Task: Create an event for the company's quarterly innovation showcase, inviting employees to share their creative projects, innovative ideas, and potential business opportunities on September 28th from 3 PM to 5 PM.
Action: Mouse moved to (52, 97)
Screenshot: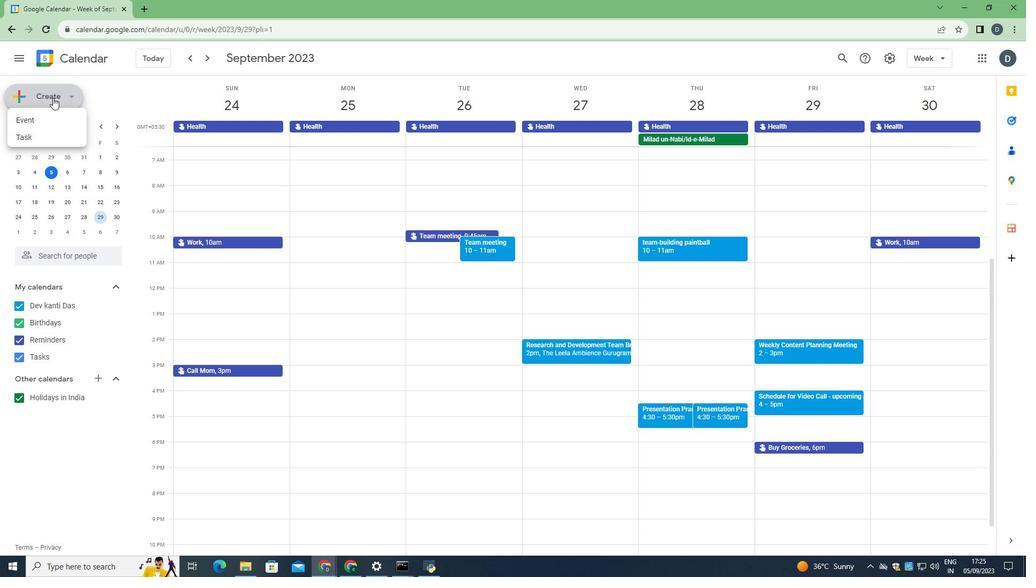 
Action: Mouse pressed left at (52, 97)
Screenshot: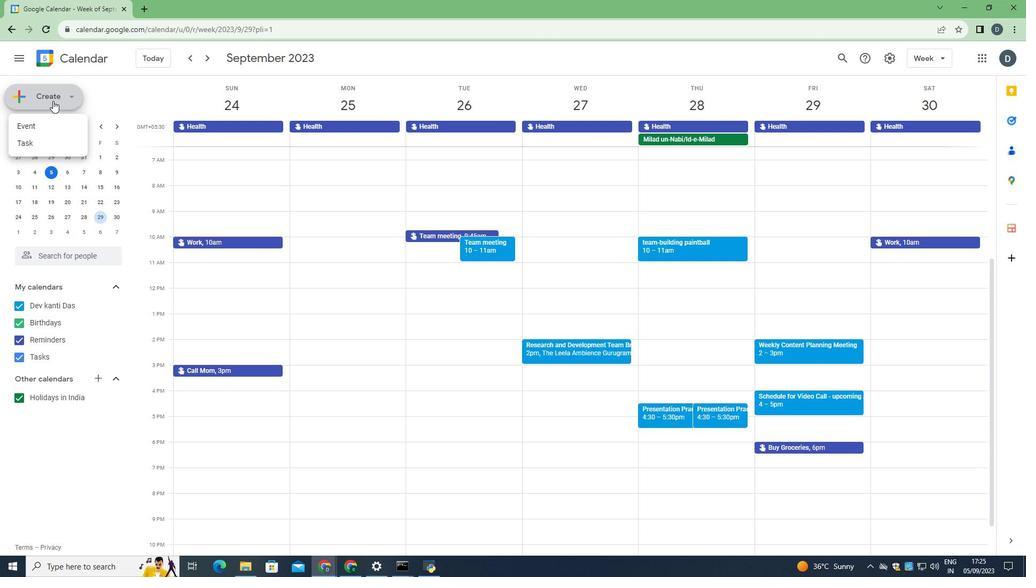 
Action: Mouse moved to (52, 126)
Screenshot: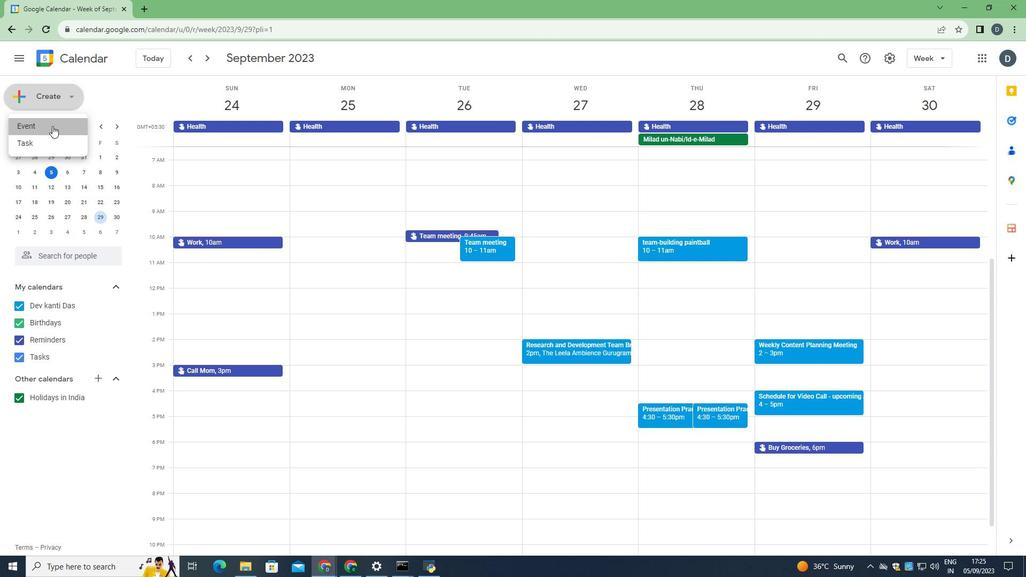 
Action: Mouse pressed left at (52, 126)
Screenshot: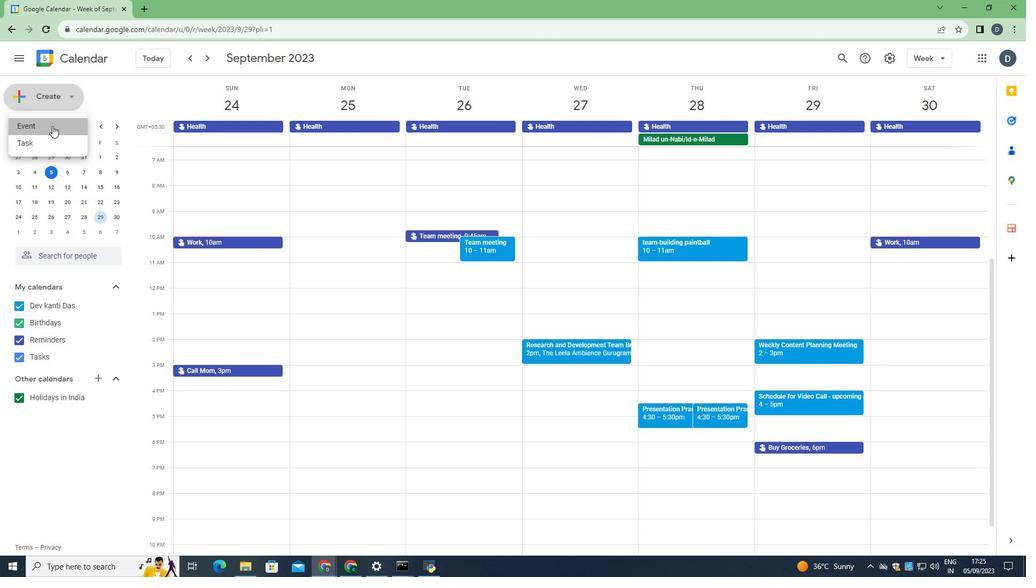 
Action: Mouse moved to (614, 195)
Screenshot: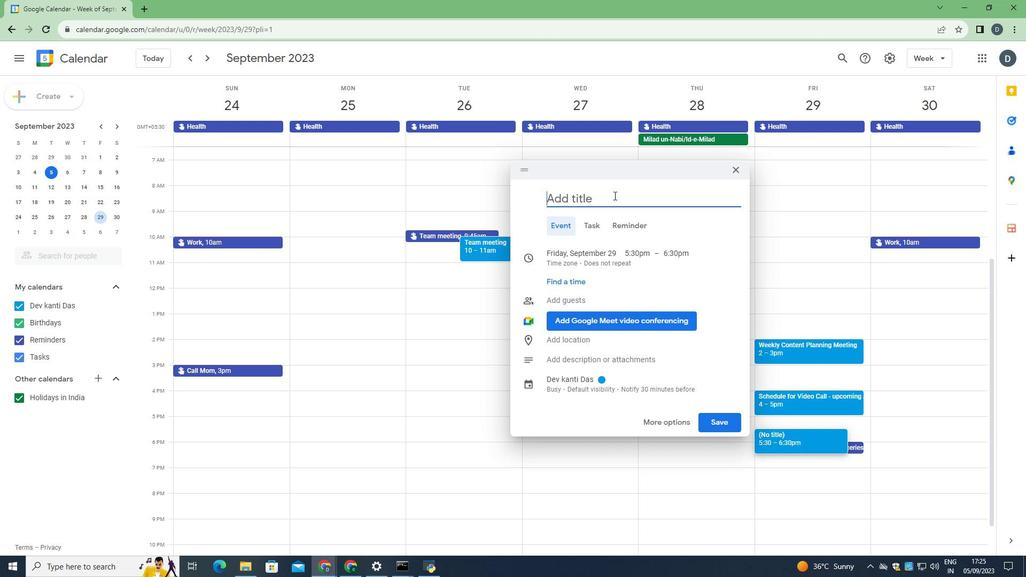 
Action: Mouse pressed left at (614, 195)
Screenshot: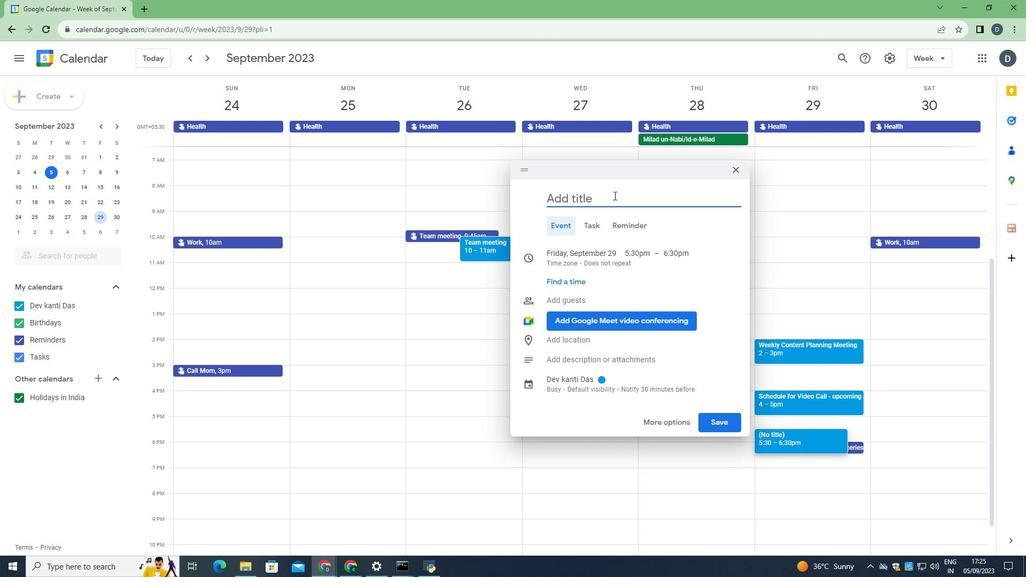 
Action: Key pressed <Key.shift>Quarterly<Key.space><Key.shift>Innovation<Key.space><Key.shift>Showcase
Screenshot: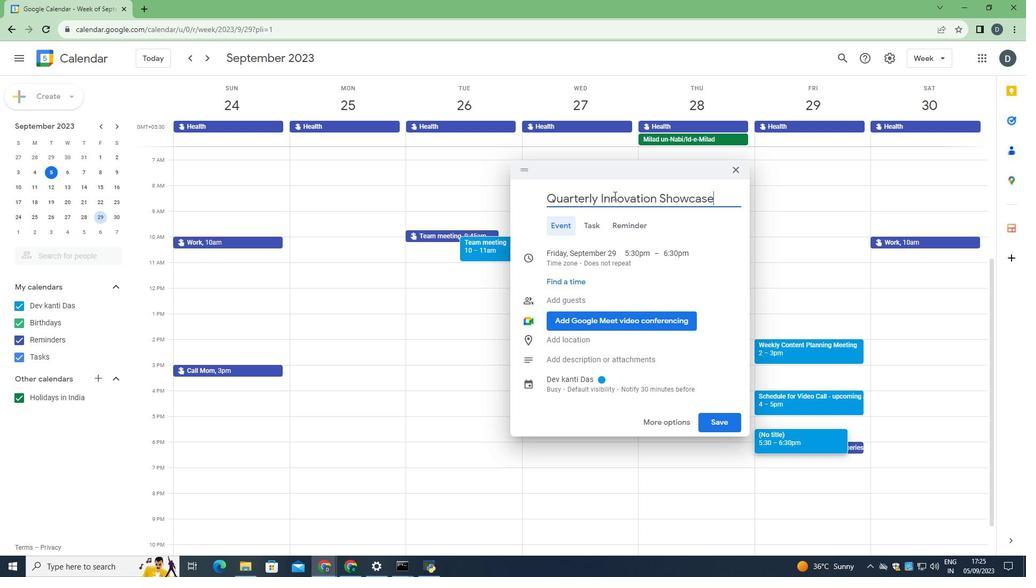
Action: Mouse moved to (580, 255)
Screenshot: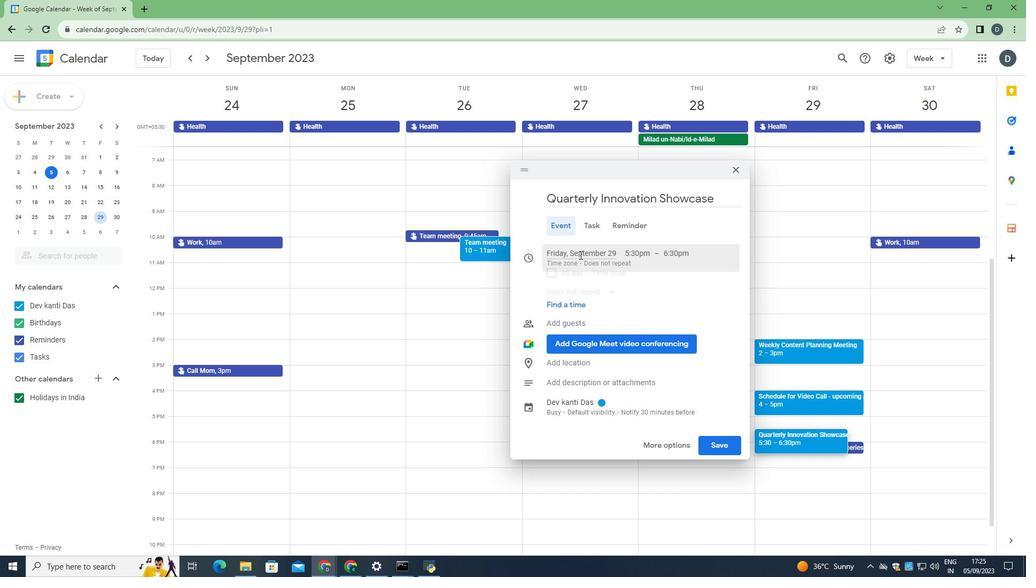 
Action: Mouse pressed left at (580, 255)
Screenshot: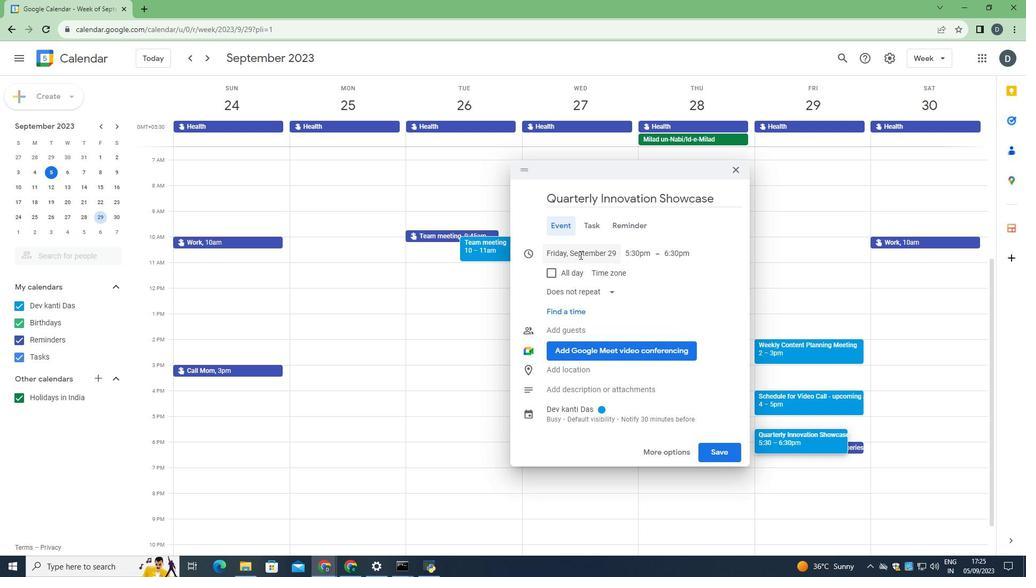 
Action: Mouse moved to (639, 363)
Screenshot: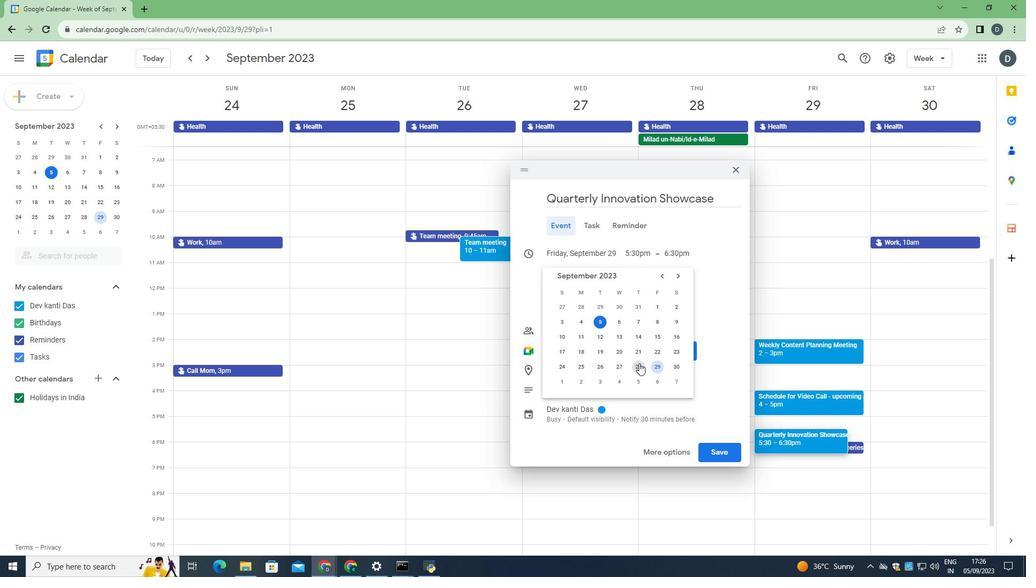 
Action: Mouse pressed left at (639, 363)
Screenshot: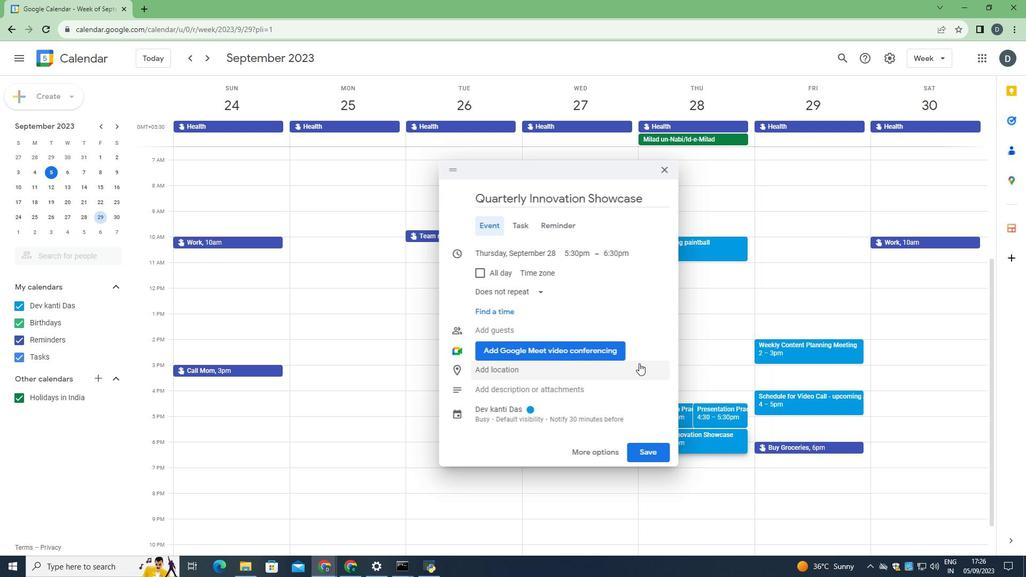 
Action: Mouse moved to (530, 251)
Screenshot: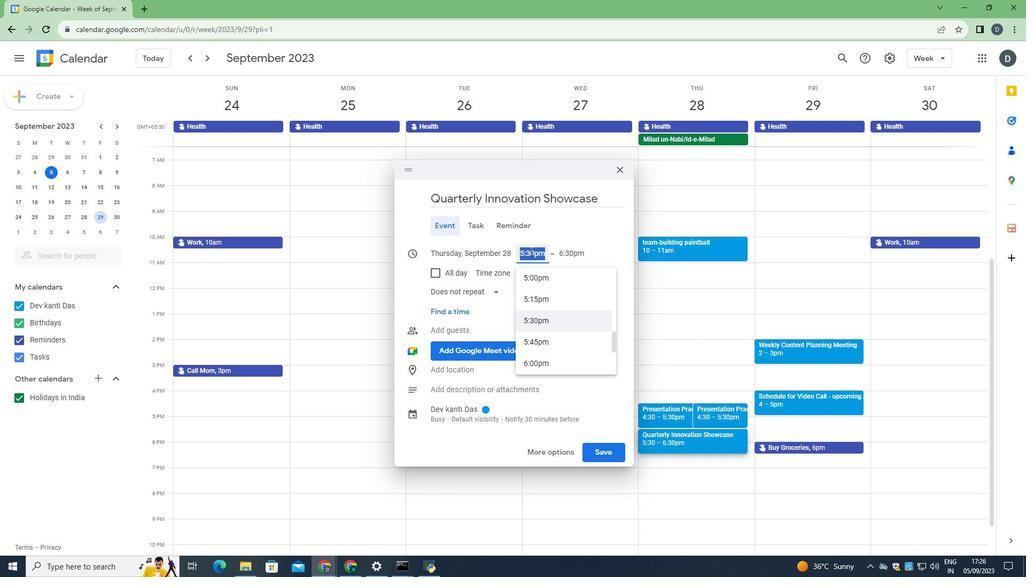 
Action: Mouse pressed left at (530, 251)
Screenshot: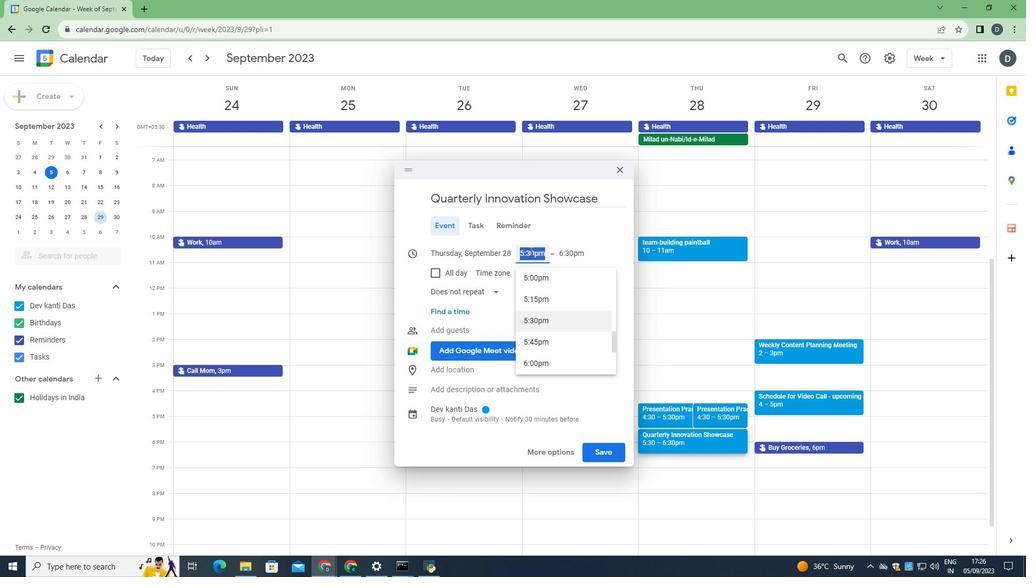 
Action: Mouse moved to (542, 314)
Screenshot: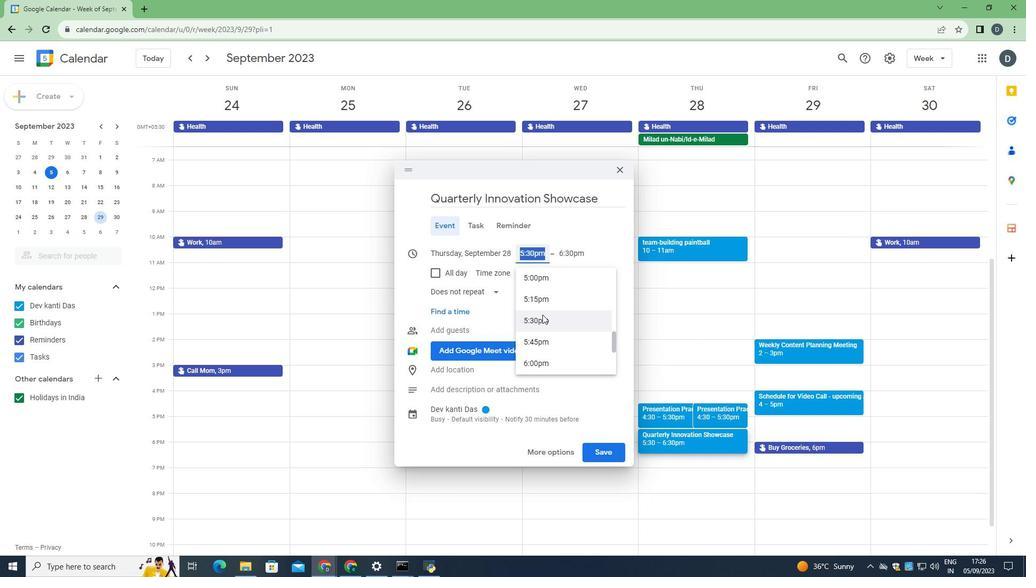 
Action: Mouse scrolled (542, 315) with delta (0, 0)
Screenshot: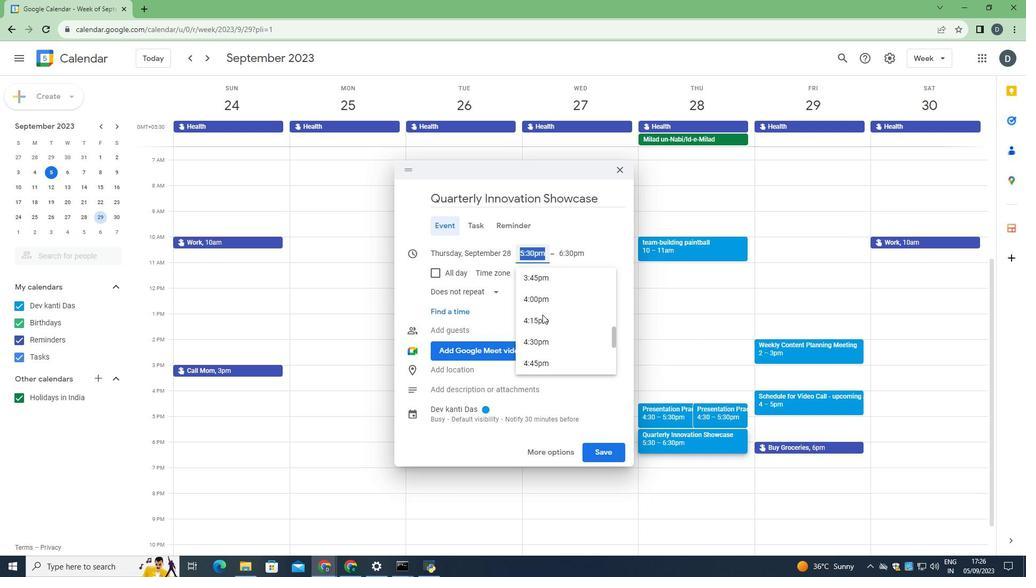 
Action: Mouse scrolled (542, 315) with delta (0, 0)
Screenshot: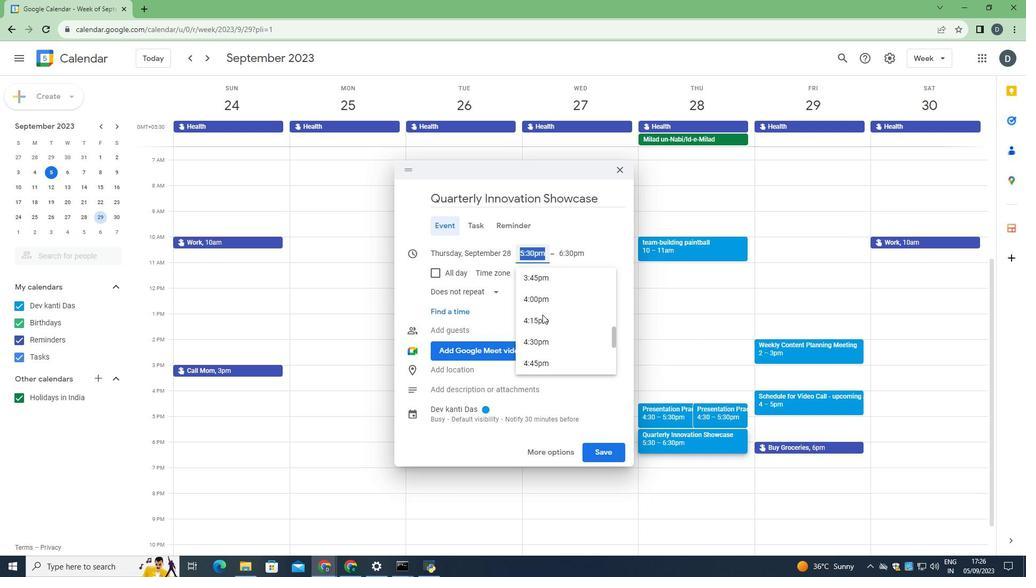 
Action: Mouse scrolled (542, 315) with delta (0, 0)
Screenshot: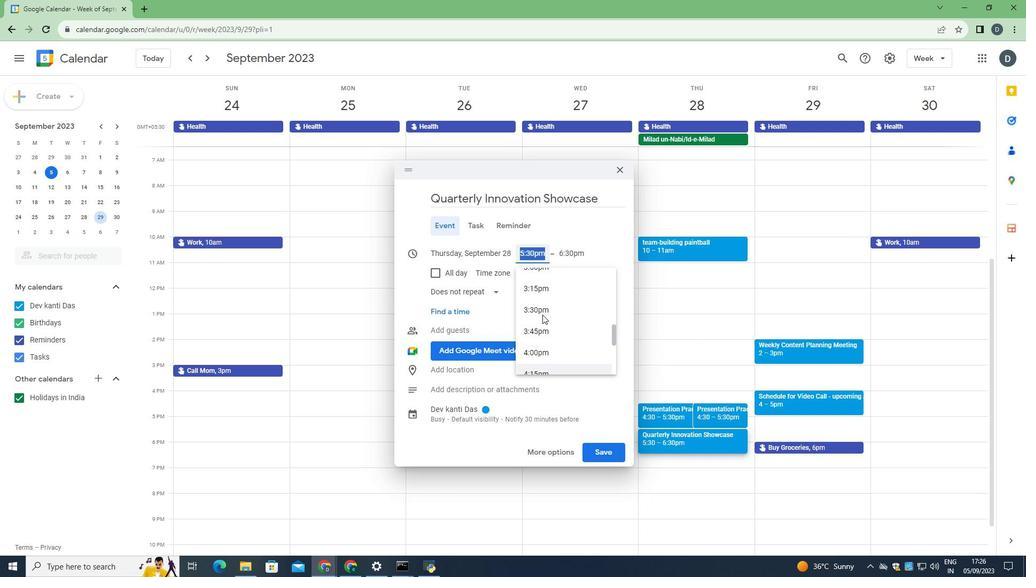 
Action: Mouse scrolled (542, 315) with delta (0, 0)
Screenshot: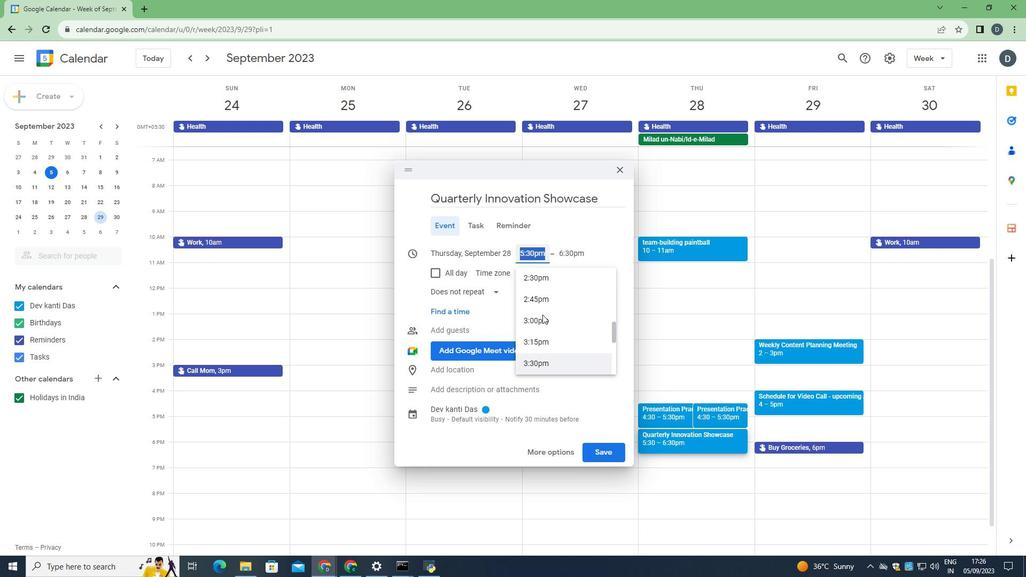 
Action: Mouse moved to (539, 319)
Screenshot: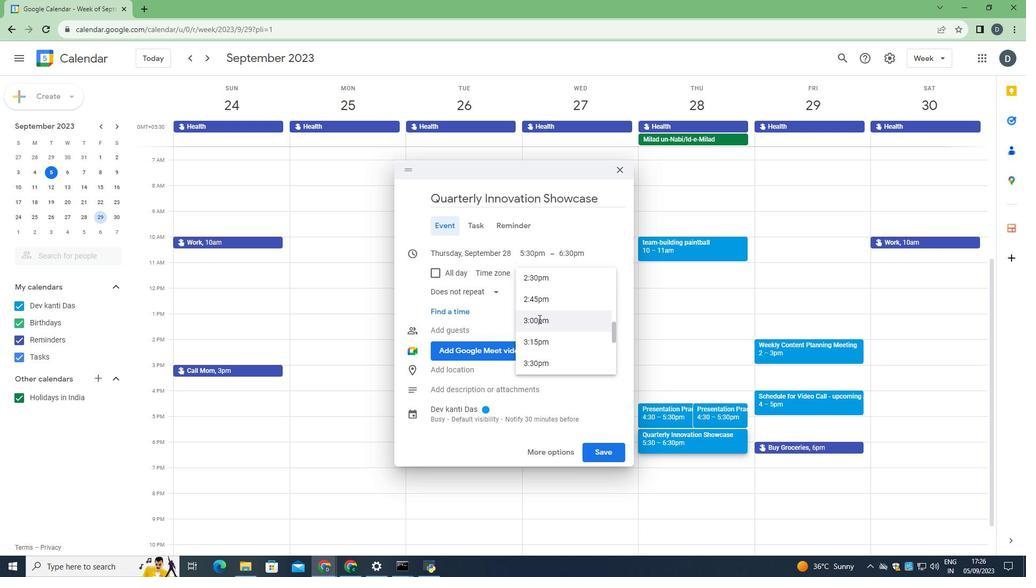 
Action: Mouse pressed left at (539, 319)
Screenshot: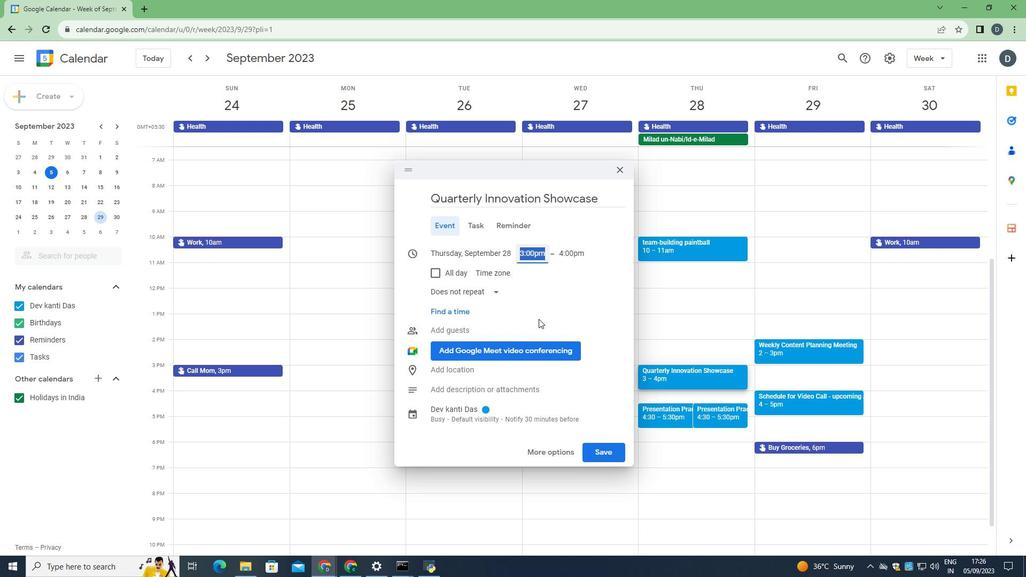 
Action: Mouse moved to (574, 249)
Screenshot: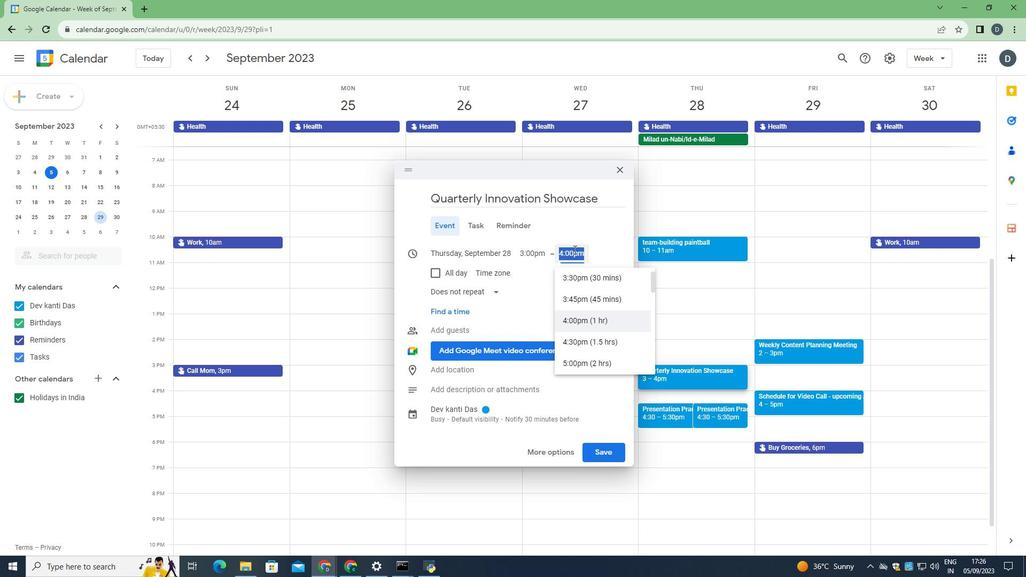 
Action: Mouse pressed left at (574, 249)
Screenshot: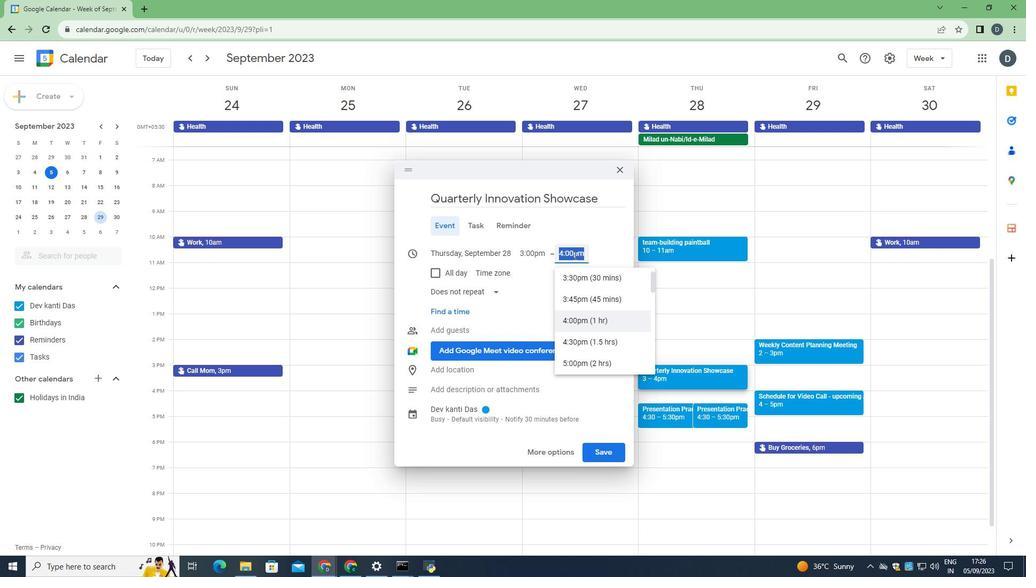 
Action: Mouse moved to (577, 294)
Screenshot: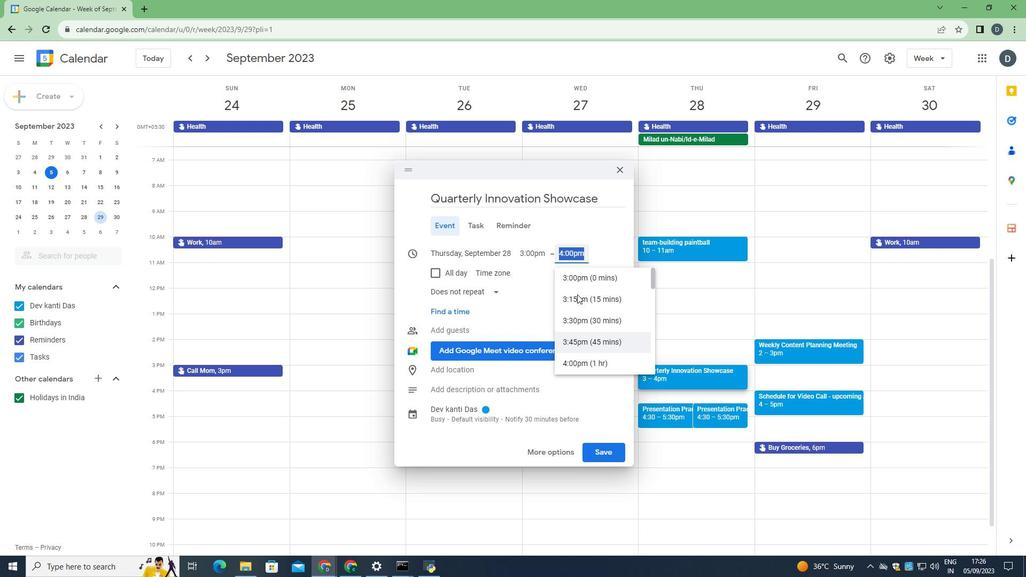 
Action: Mouse scrolled (577, 295) with delta (0, 0)
Screenshot: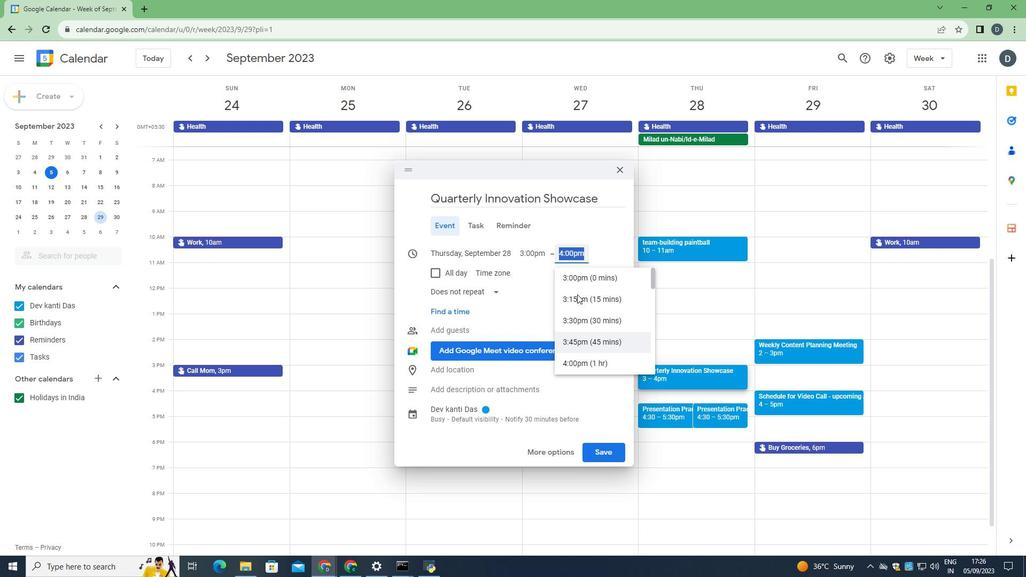 
Action: Mouse scrolled (577, 295) with delta (0, 0)
Screenshot: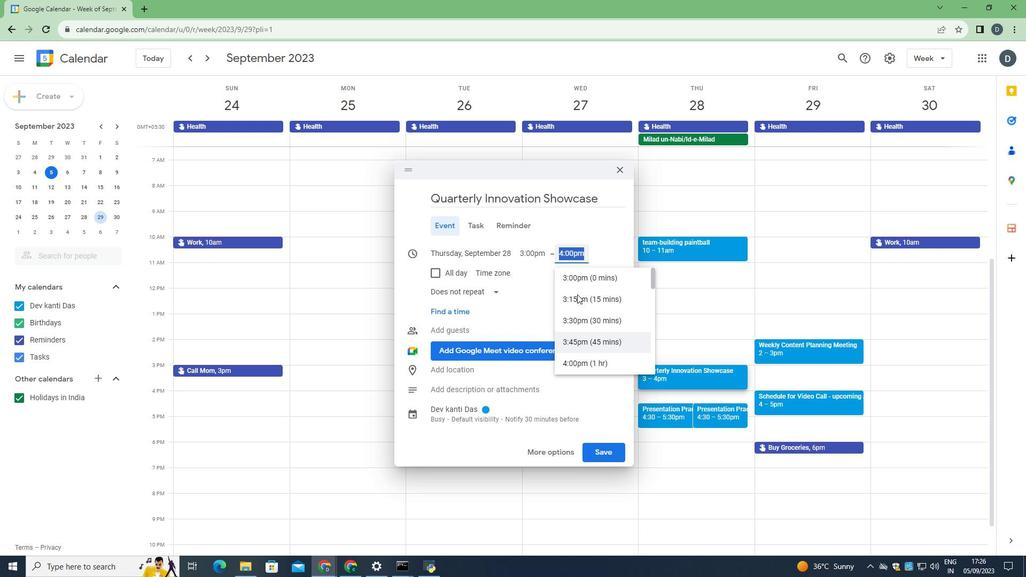 
Action: Mouse scrolled (577, 294) with delta (0, 0)
Screenshot: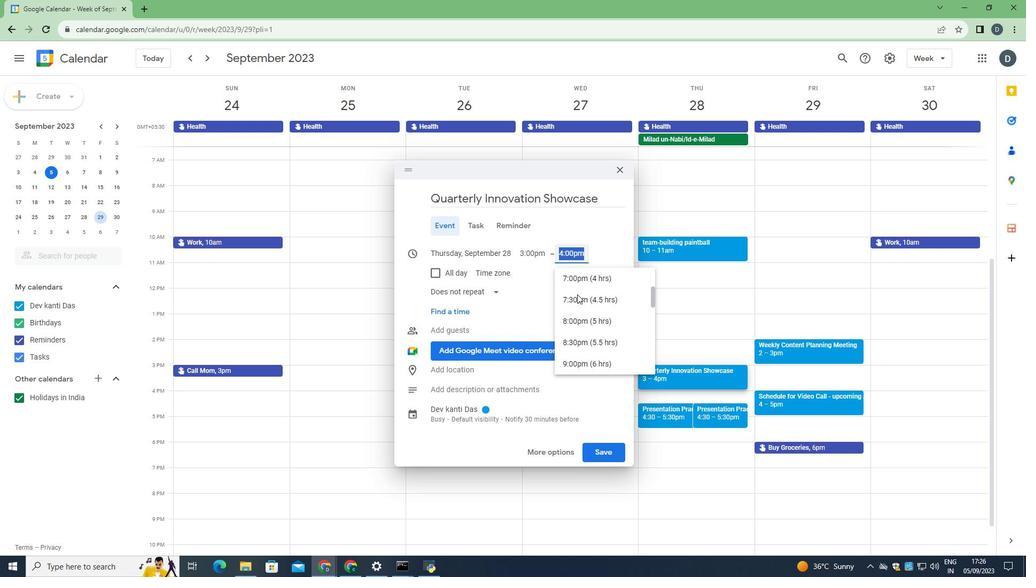 
Action: Mouse scrolled (577, 294) with delta (0, 0)
Screenshot: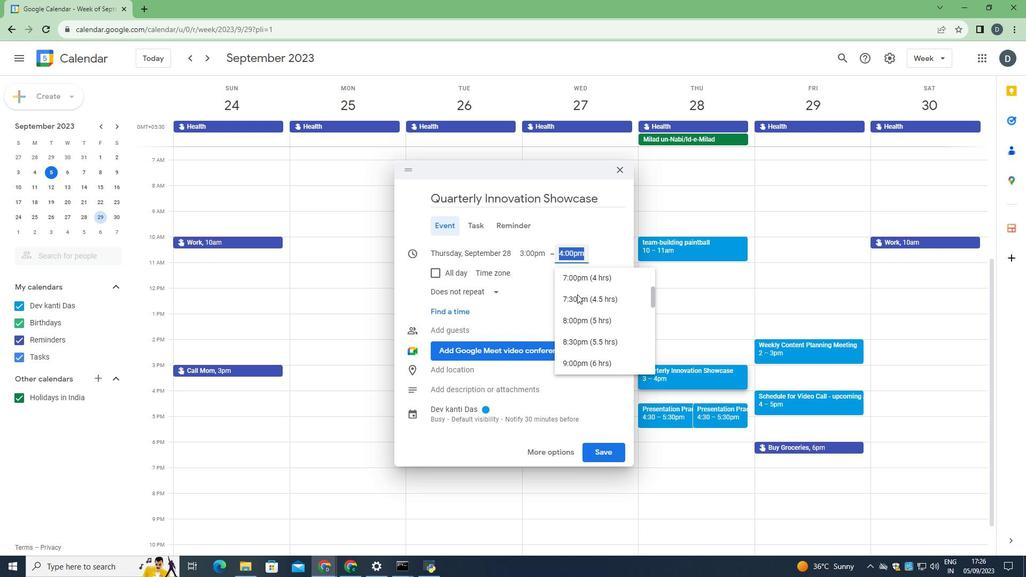 
Action: Mouse scrolled (577, 294) with delta (0, 0)
Screenshot: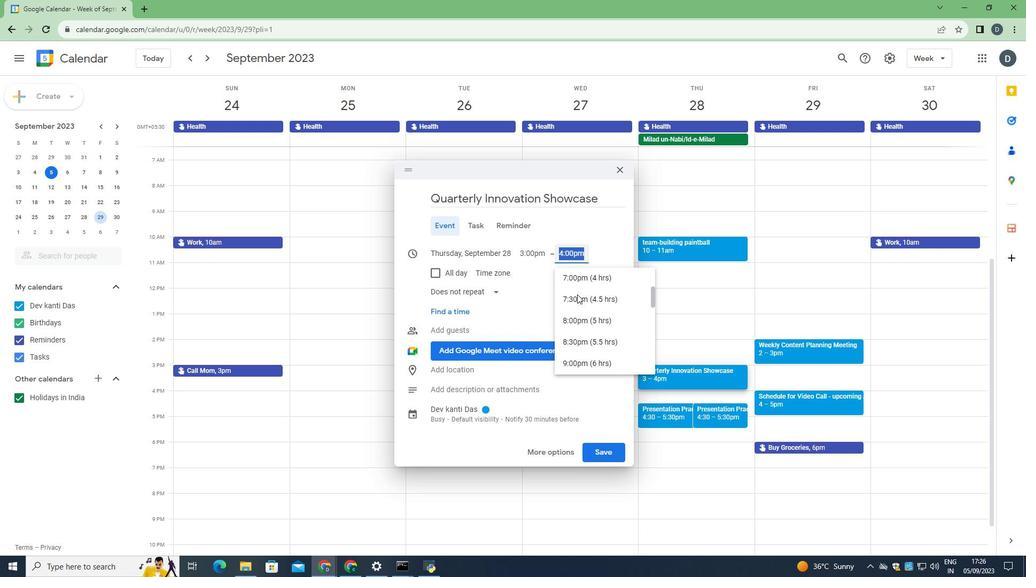 
Action: Mouse scrolled (577, 294) with delta (0, 0)
Screenshot: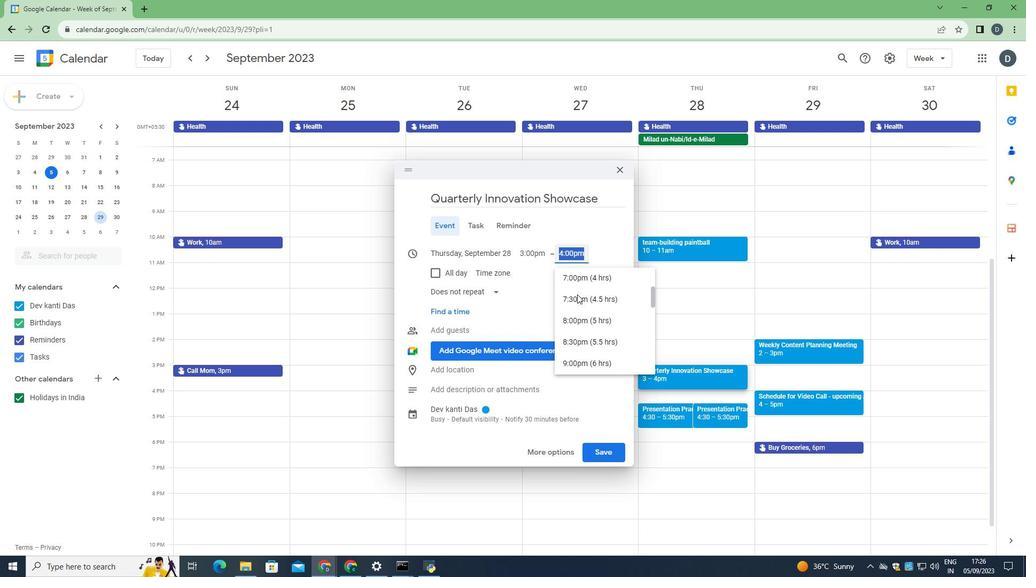 
Action: Mouse scrolled (577, 295) with delta (0, 0)
Screenshot: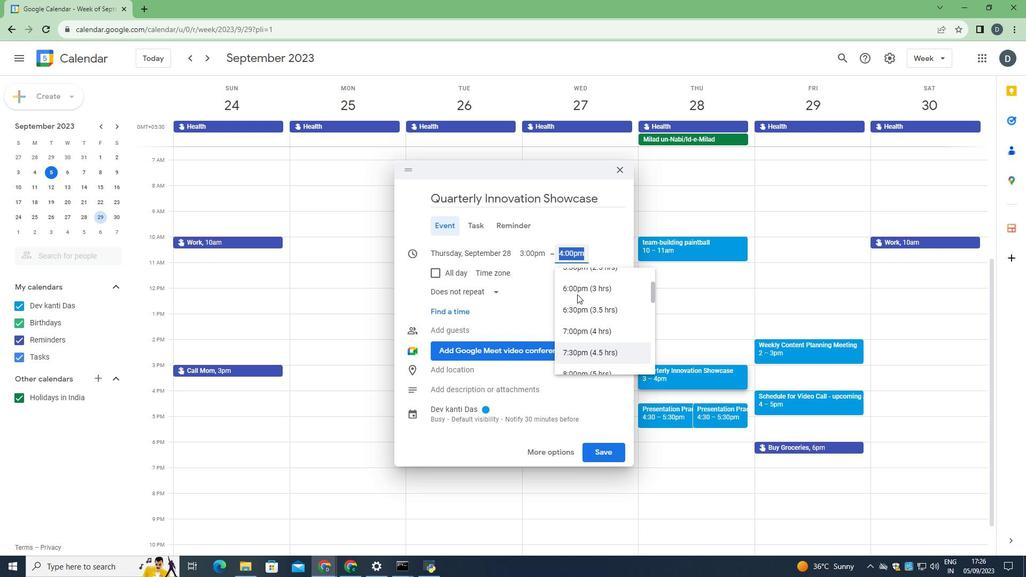 
Action: Mouse scrolled (577, 295) with delta (0, 0)
Screenshot: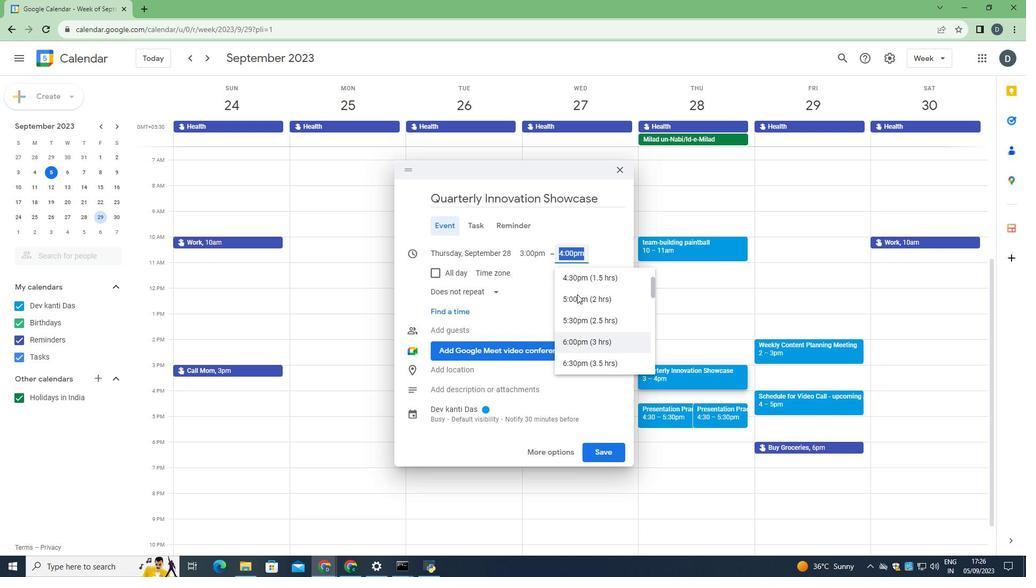 
Action: Mouse scrolled (577, 295) with delta (0, 0)
Screenshot: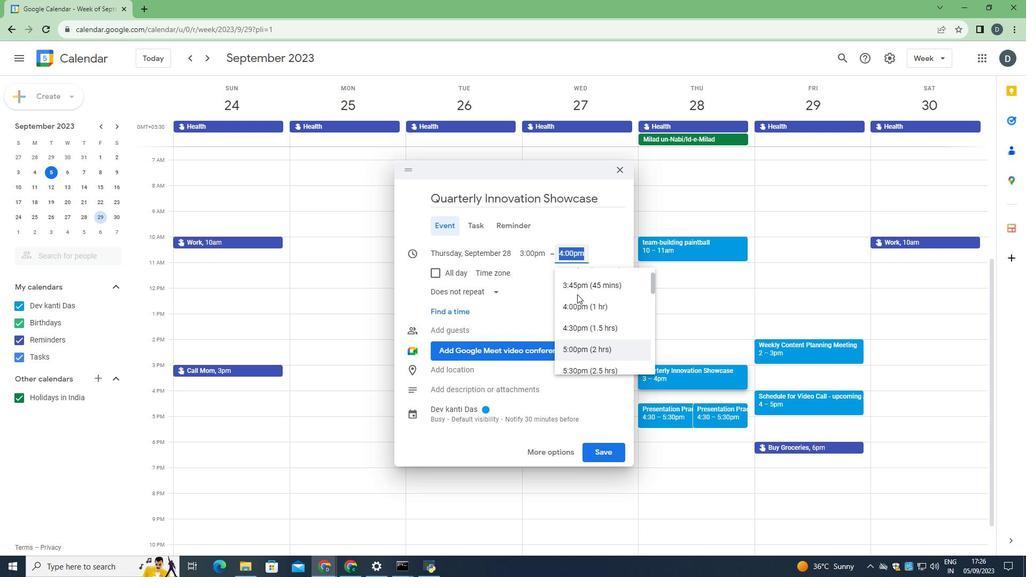 
Action: Mouse scrolled (577, 294) with delta (0, 0)
Screenshot: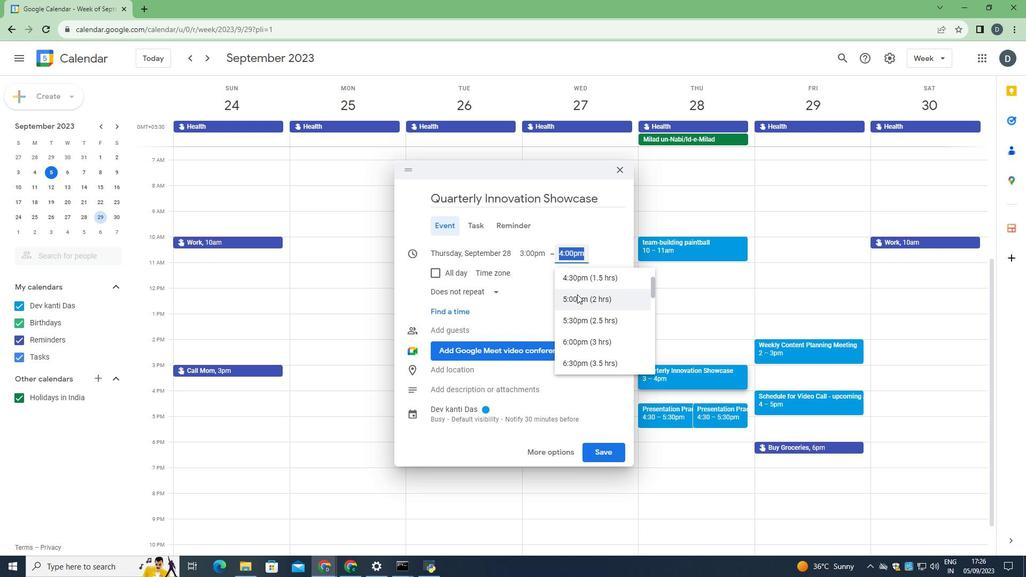 
Action: Mouse moved to (577, 300)
Screenshot: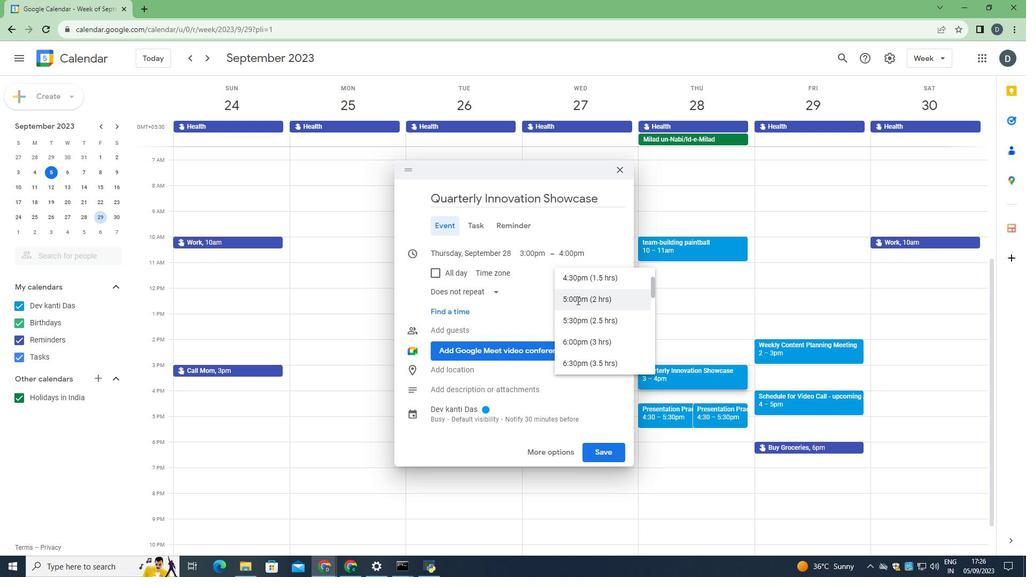 
Action: Mouse pressed left at (577, 300)
Screenshot: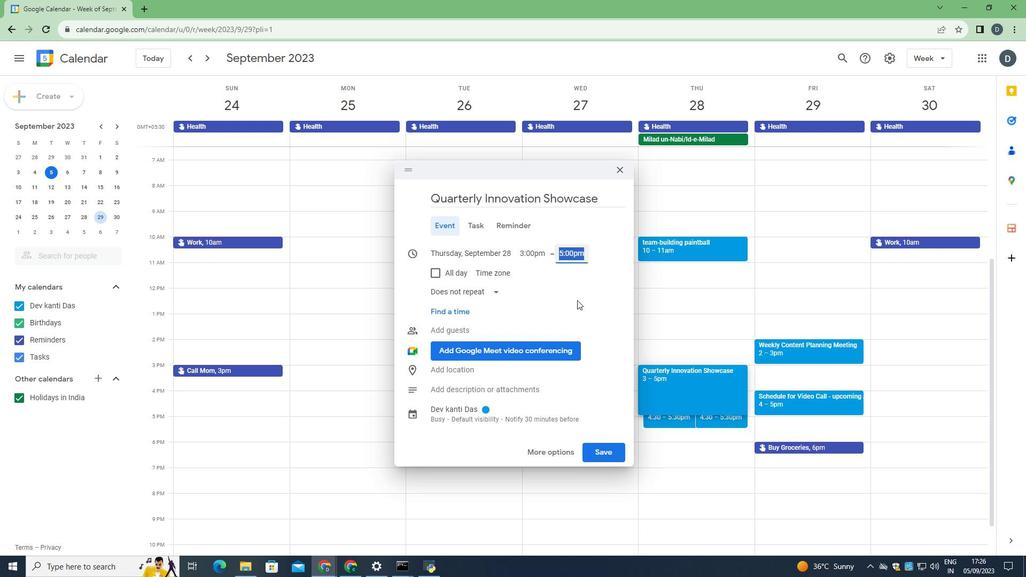 
Action: Mouse moved to (560, 458)
Screenshot: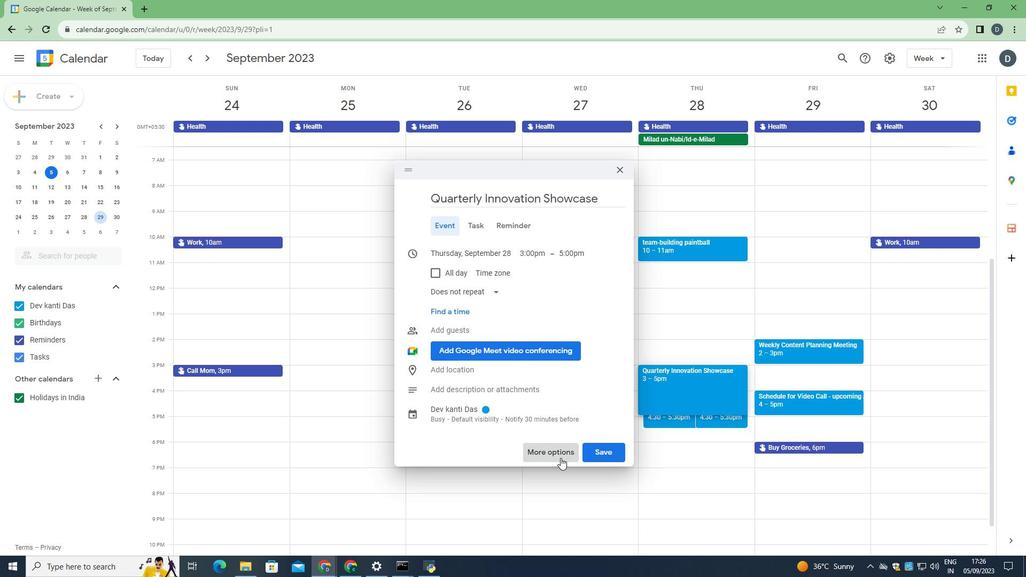 
Action: Mouse pressed left at (560, 458)
Screenshot: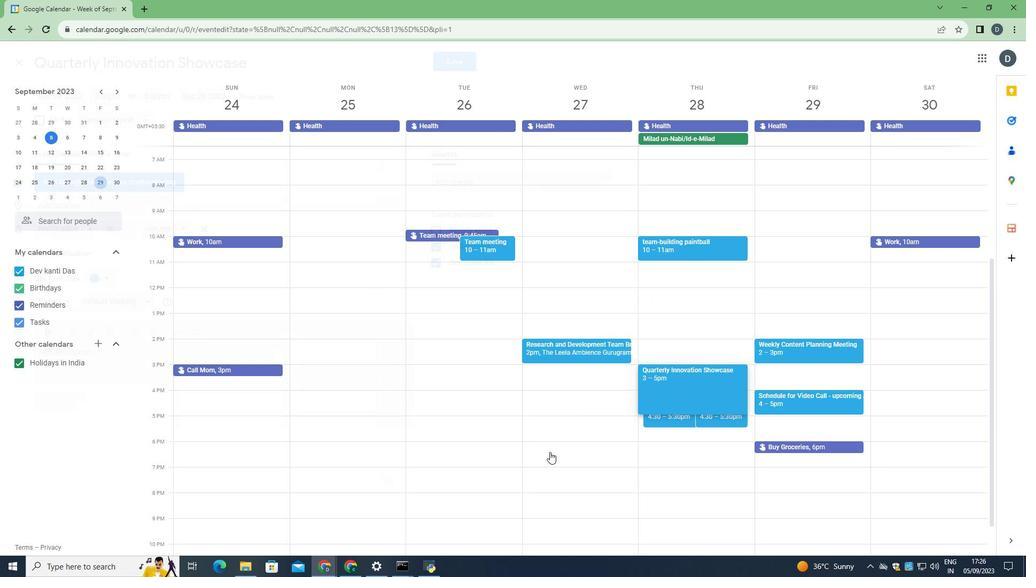 
Action: Mouse moved to (217, 362)
Screenshot: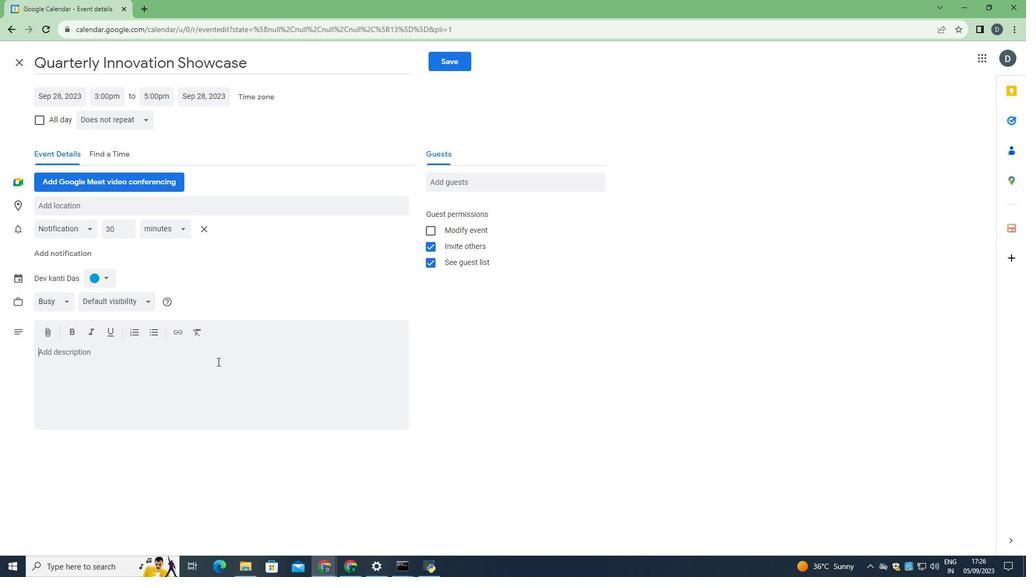 
Action: Mouse pressed left at (217, 362)
Screenshot: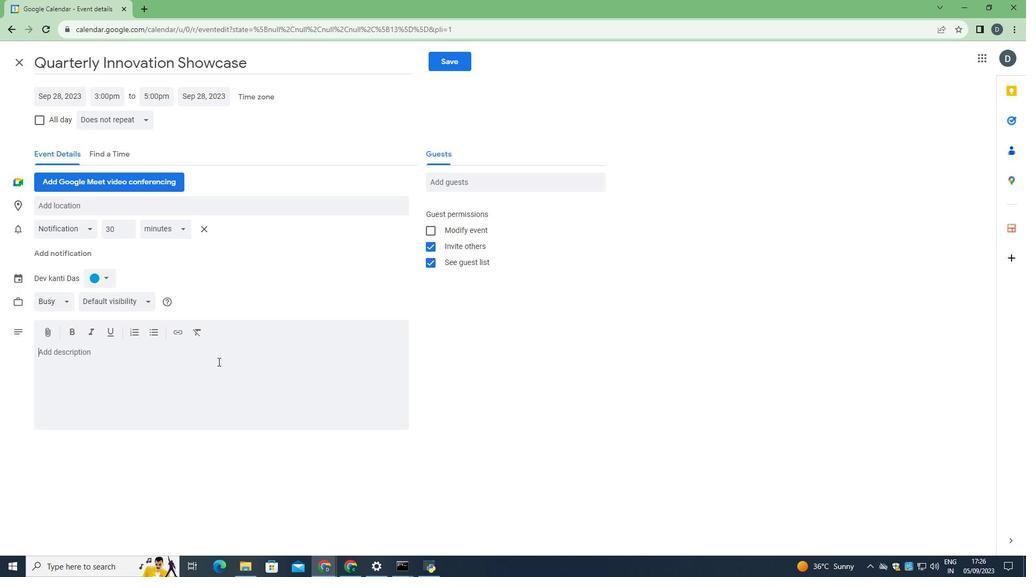 
Action: Mouse moved to (218, 362)
Screenshot: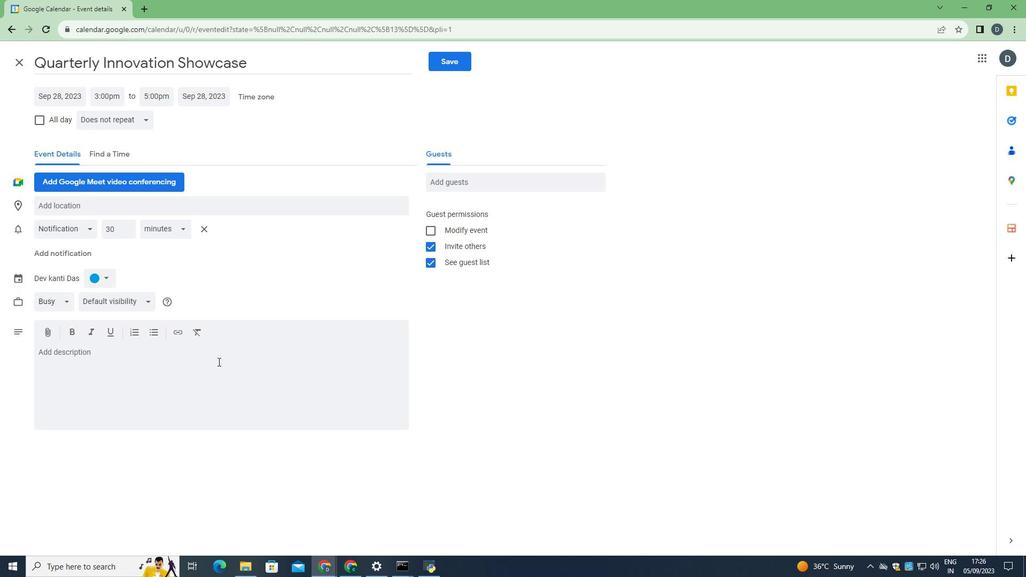 
Action: Key pressed <Key.shift>Join<Key.space>us<Key.space>for<Key.space>the<Key.space>company's<Key.space>quarterly<Key.space>innovation<Key.space>showcase,<Key.space>where<Key.space>employees<Key.space>will<Key.space>have<Key.space>the<Key.space>opportunity<Key.space>to<Key.space>share<Key.space>their<Key.space>creative<Key.space>projects,<Key.space>innovative<Key.space>ideas<Key.space>and<Key.space>potential<Key.space>business<Key.space>opportunities.
Screenshot: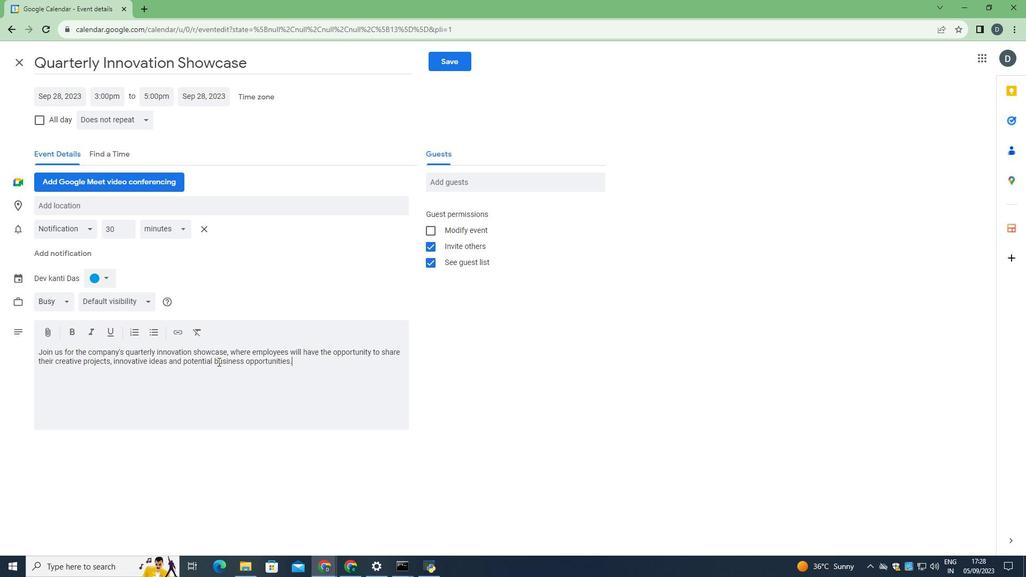 
Action: Mouse moved to (455, 54)
Screenshot: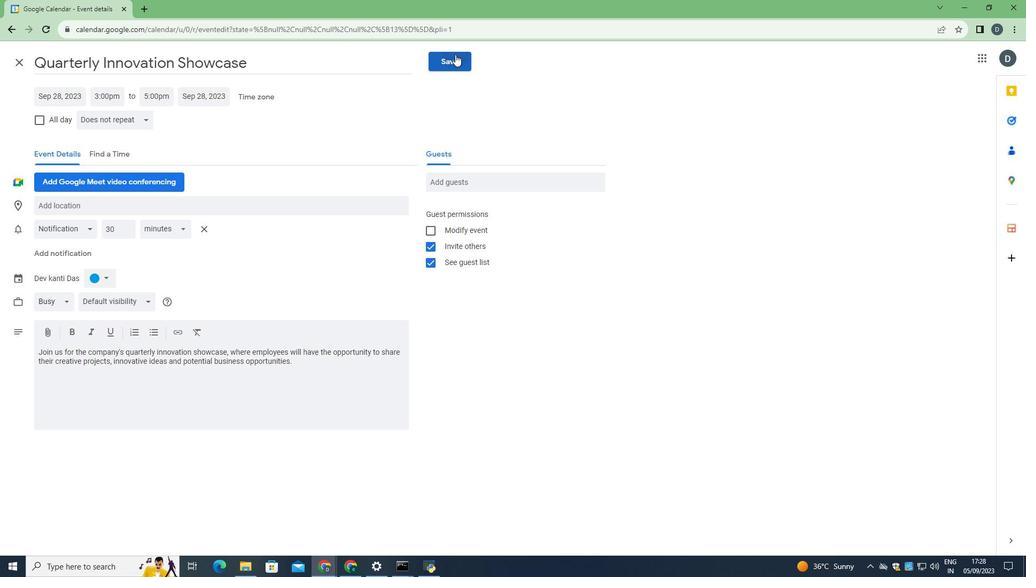 
Action: Mouse pressed left at (455, 54)
Screenshot: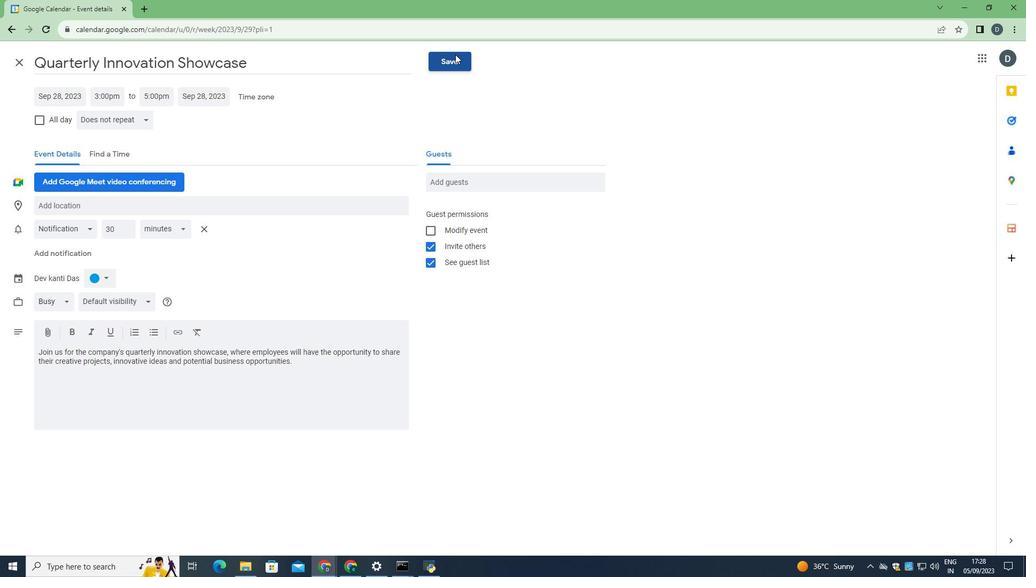 
